 Task: Search for an email from 'shivani.mehra@softage.net' with the subject 'Regarding Last Meeting'.
Action: Mouse moved to (331, 7)
Screenshot: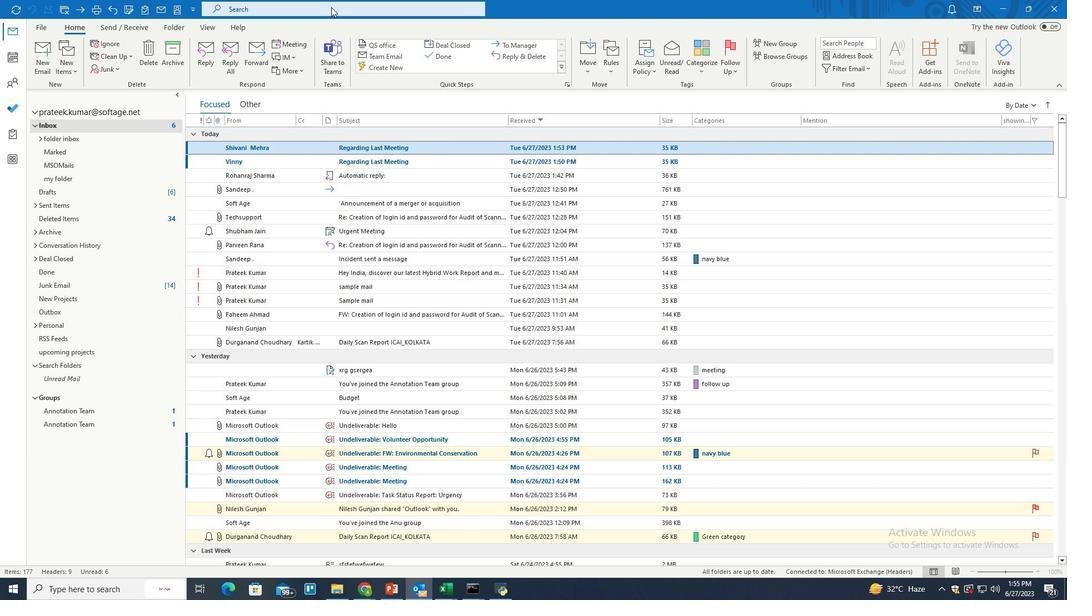 
Action: Mouse pressed left at (331, 7)
Screenshot: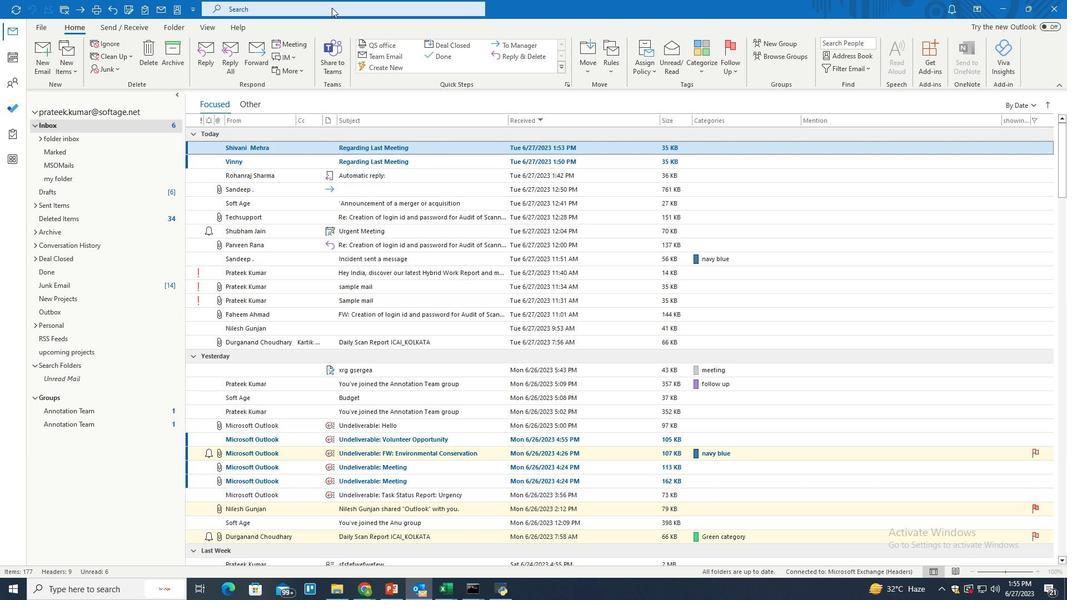 
Action: Mouse moved to (525, 8)
Screenshot: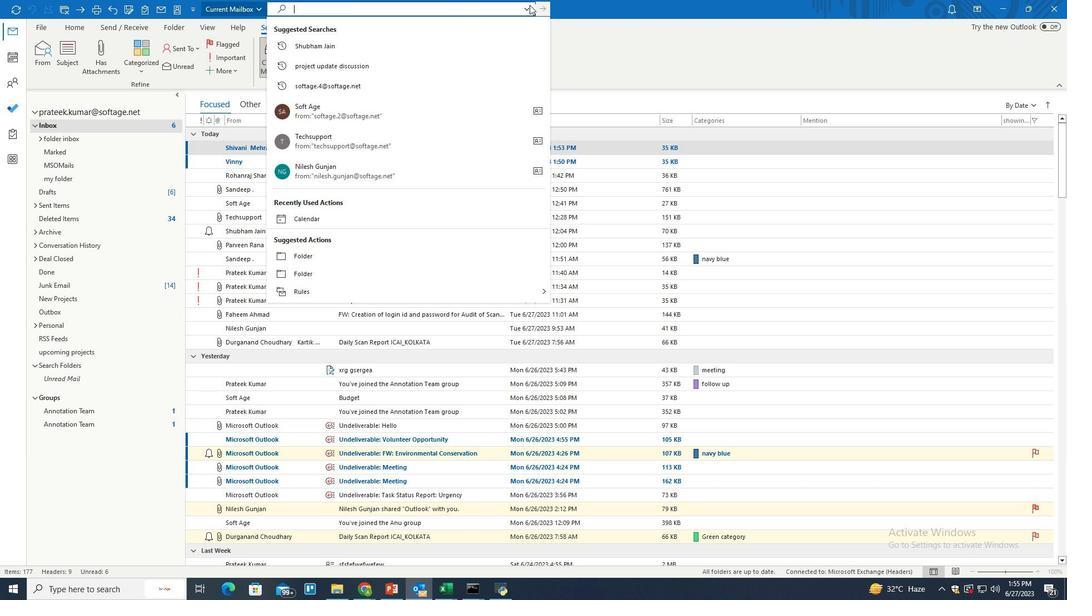 
Action: Mouse pressed left at (525, 8)
Screenshot: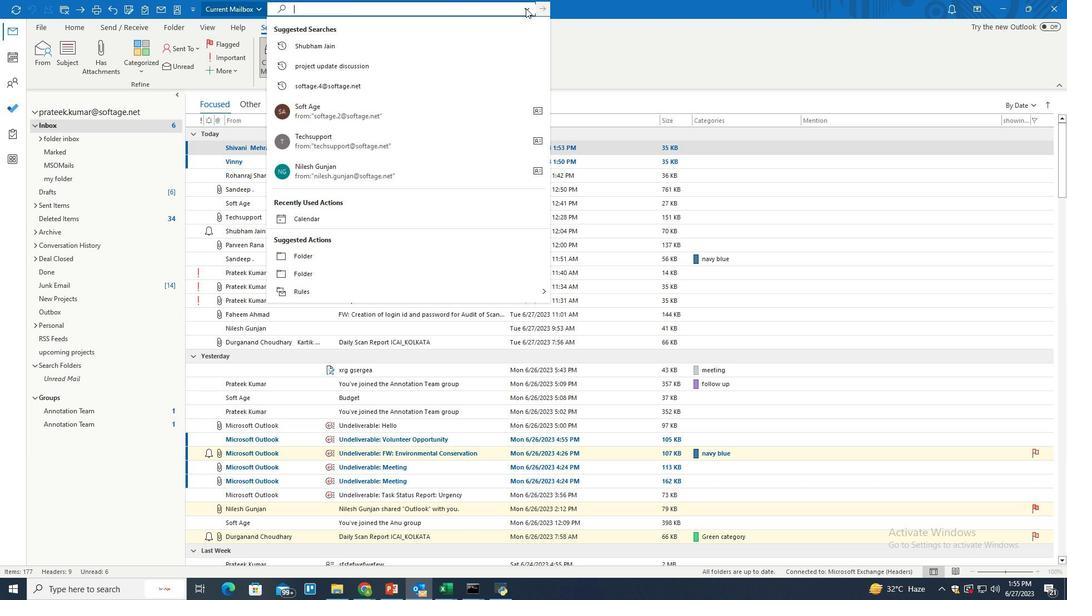 
Action: Mouse moved to (346, 155)
Screenshot: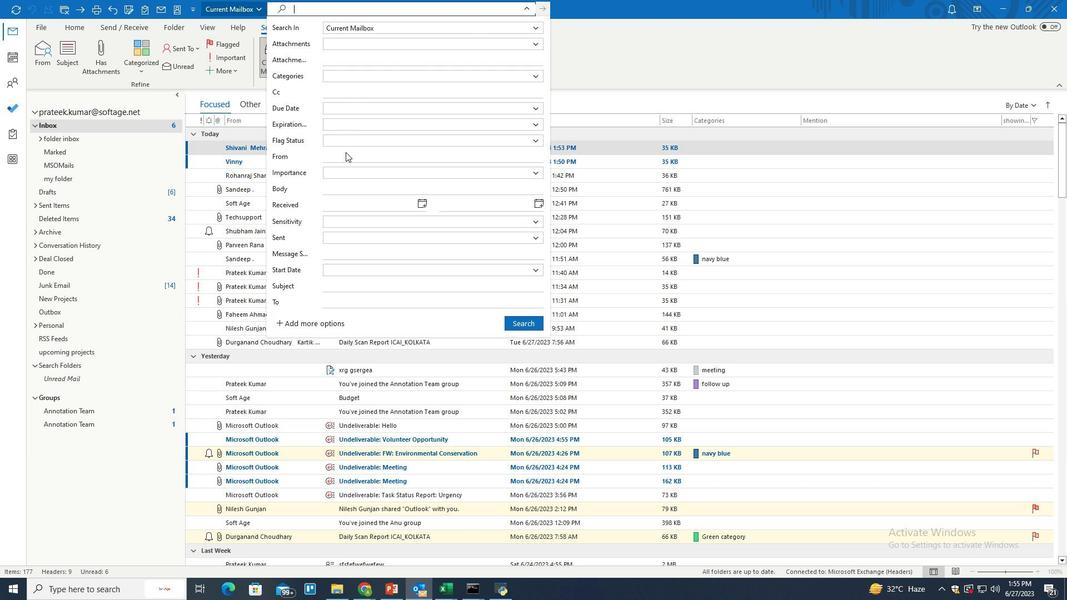 
Action: Mouse pressed left at (346, 155)
Screenshot: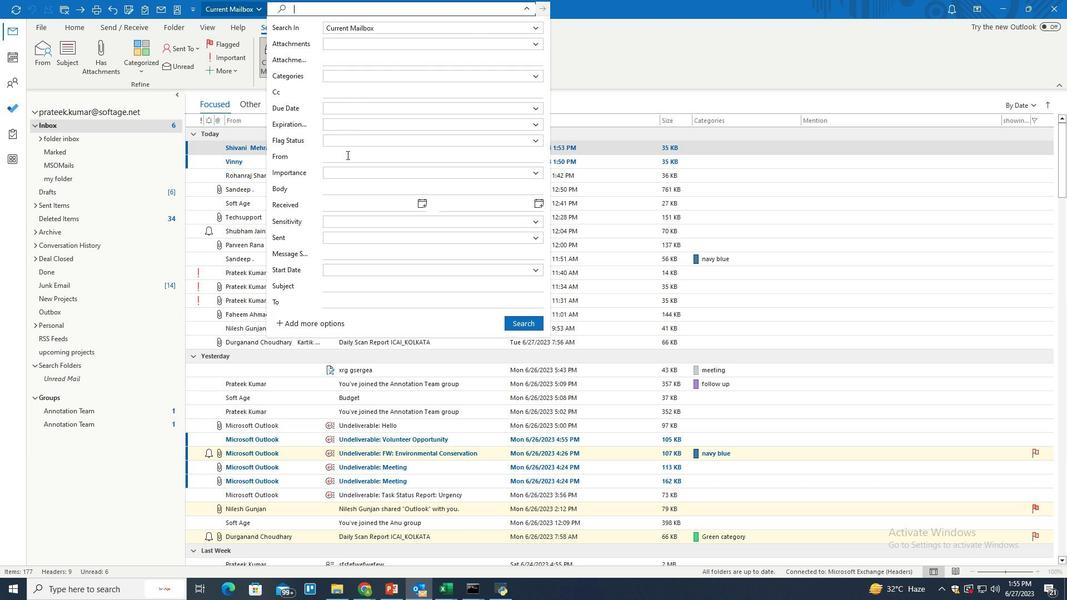 
Action: Key pressed shivani.mehra<Key.shift>@softage.net
Screenshot: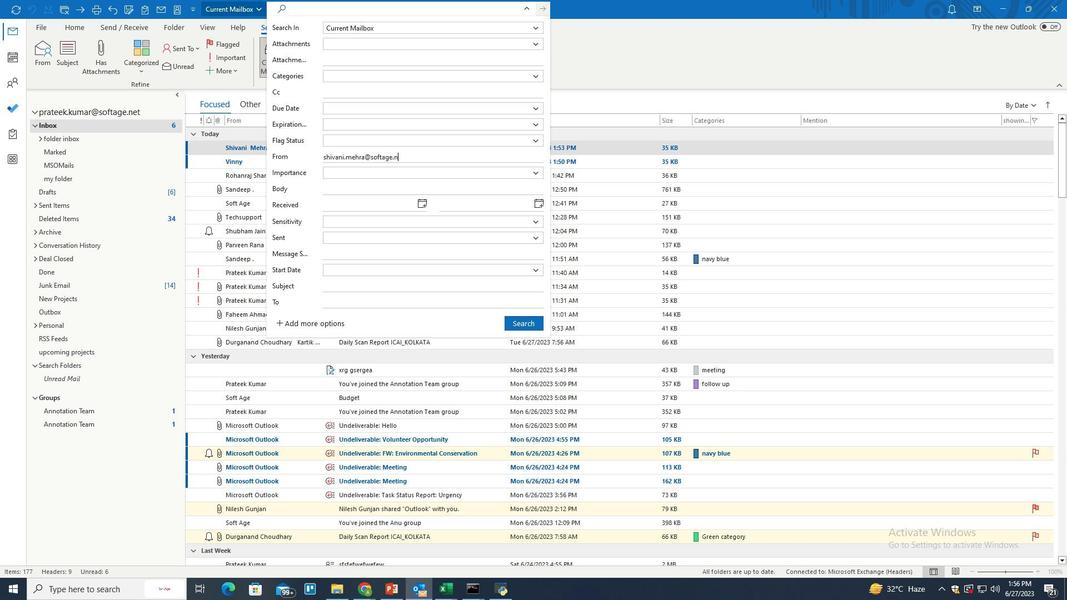 
Action: Mouse moved to (335, 284)
Screenshot: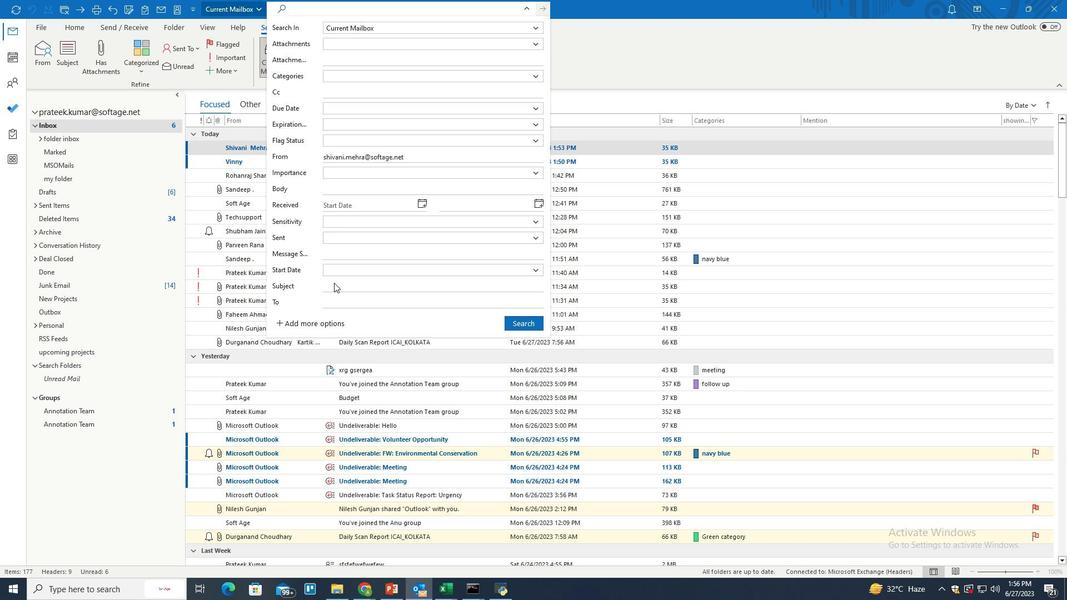 
Action: Mouse pressed left at (335, 284)
Screenshot: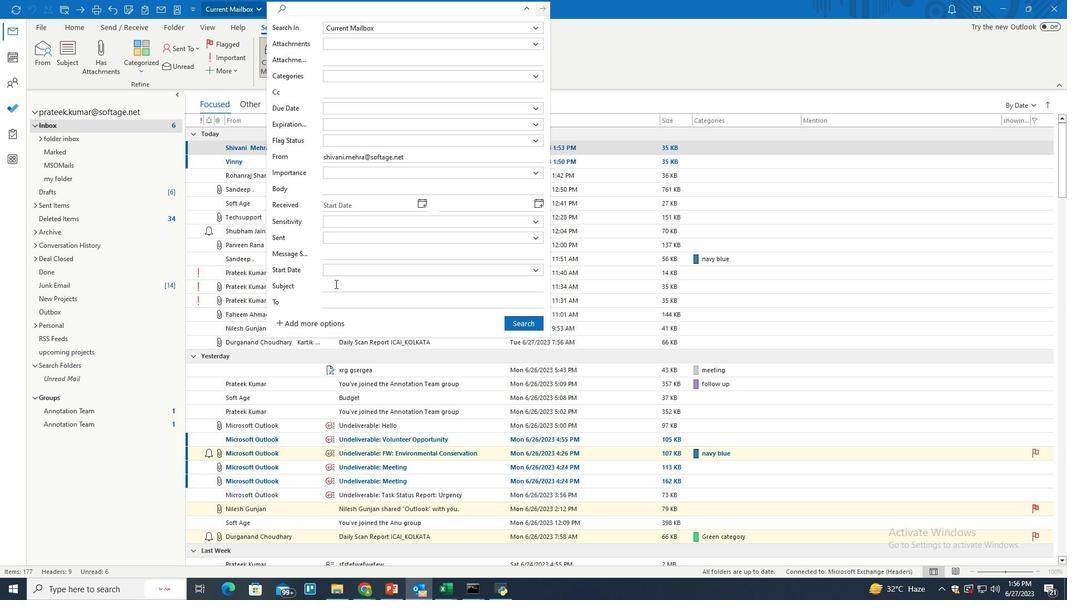 
Action: Key pressed <Key.shift>Regarding<Key.space><Key.shift>Last<Key.space><Key.shift>Meeting
Screenshot: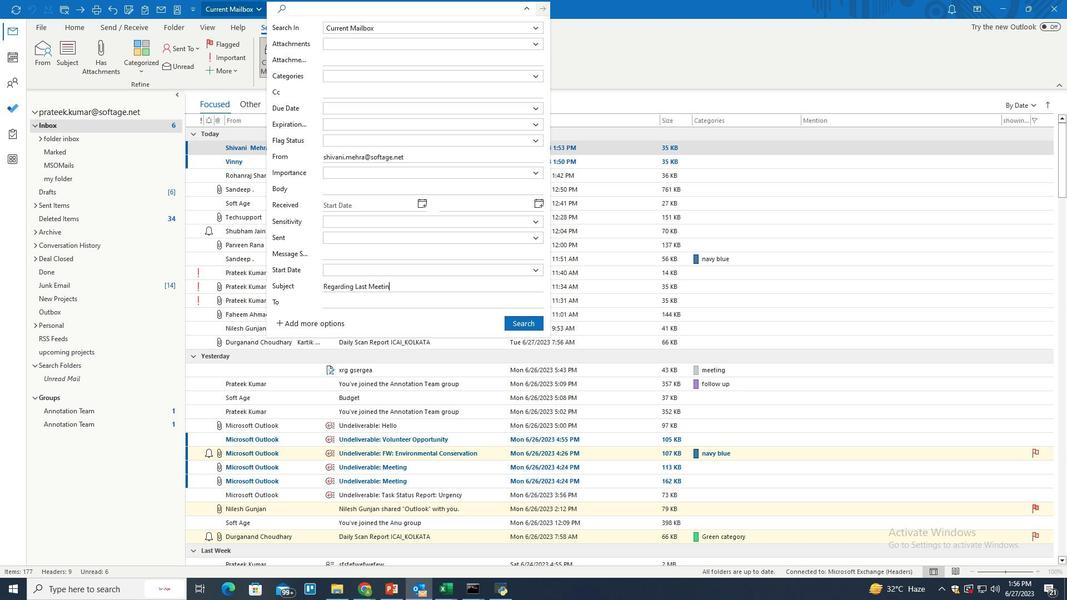 
Action: Mouse moved to (514, 323)
Screenshot: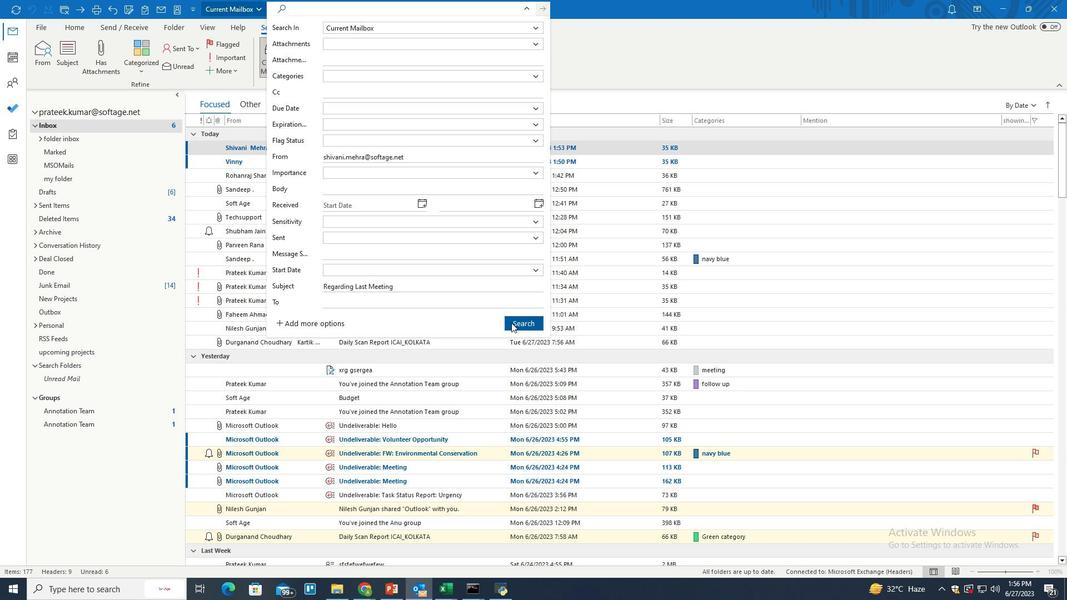 
Action: Mouse pressed left at (514, 323)
Screenshot: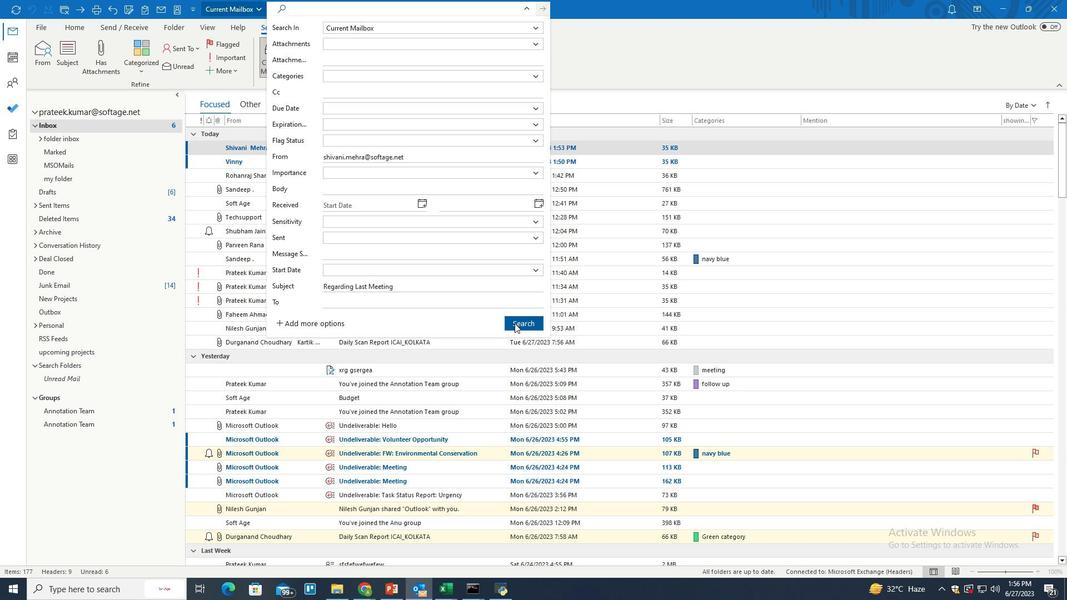 
Action: Mouse moved to (78, 25)
Screenshot: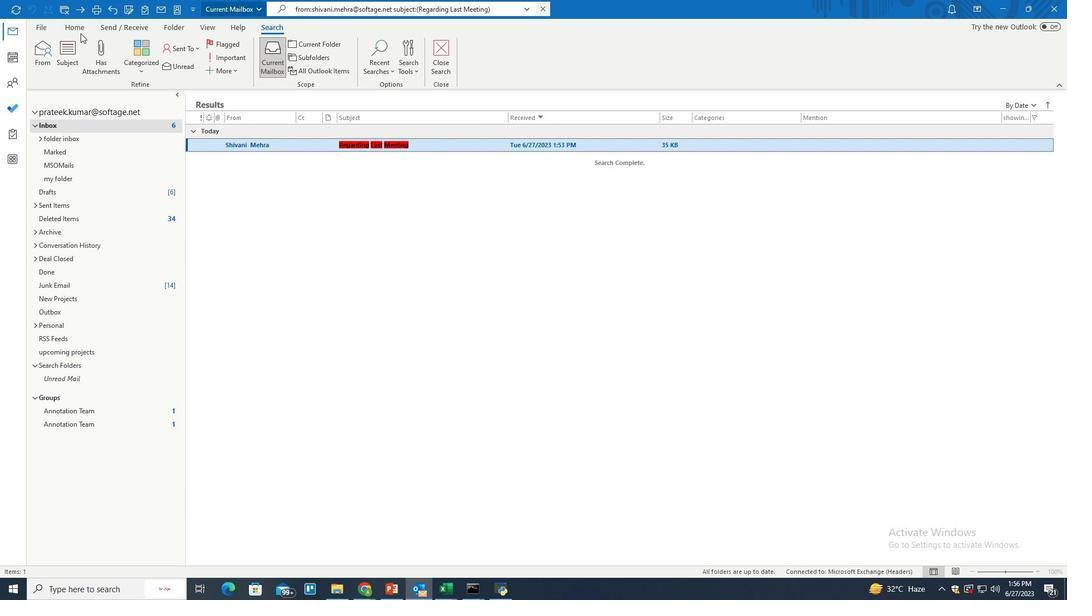 
Action: Mouse pressed left at (78, 25)
Screenshot: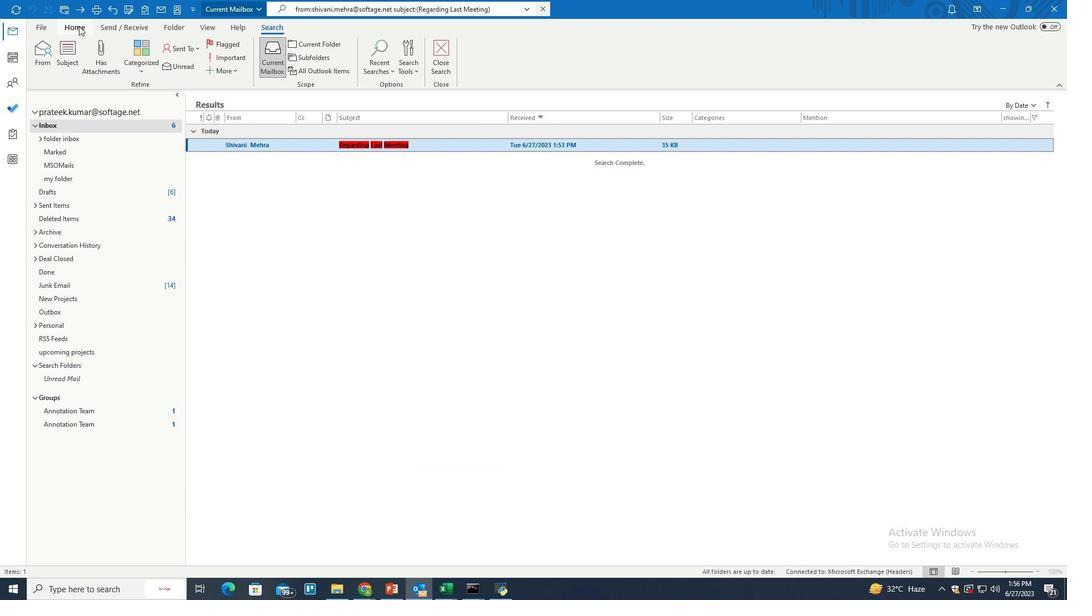 
Action: Mouse moved to (290, 143)
Screenshot: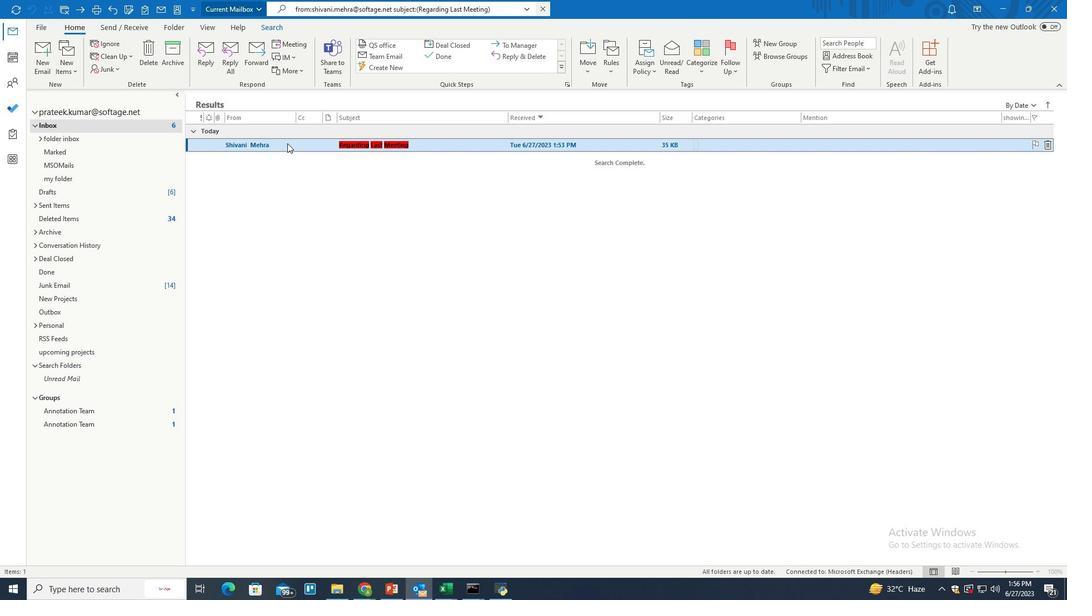
Action: Mouse pressed left at (290, 143)
Screenshot: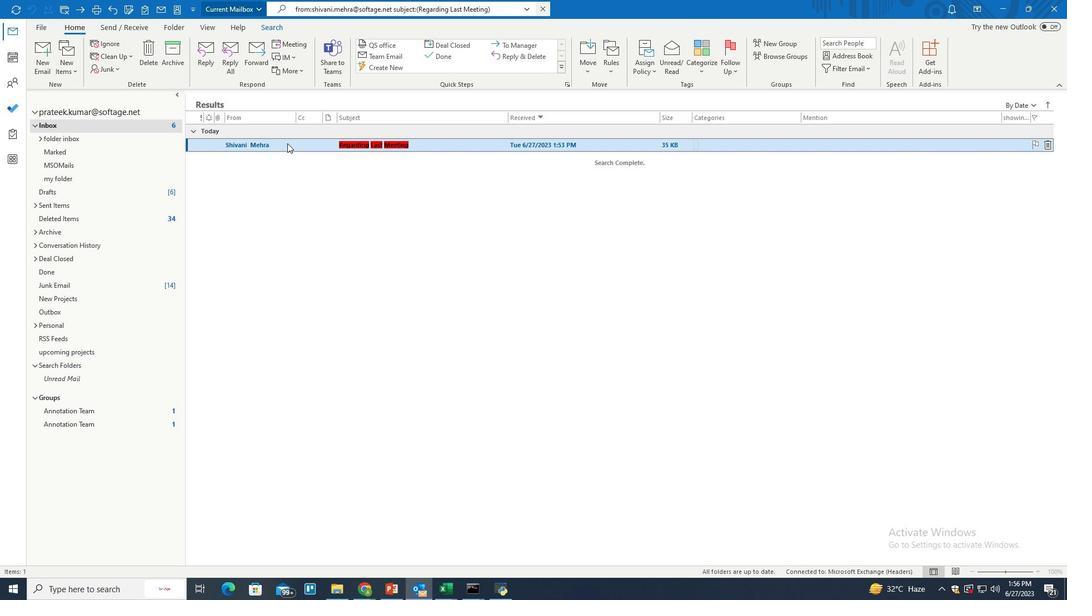 
Action: Mouse moved to (171, 56)
Screenshot: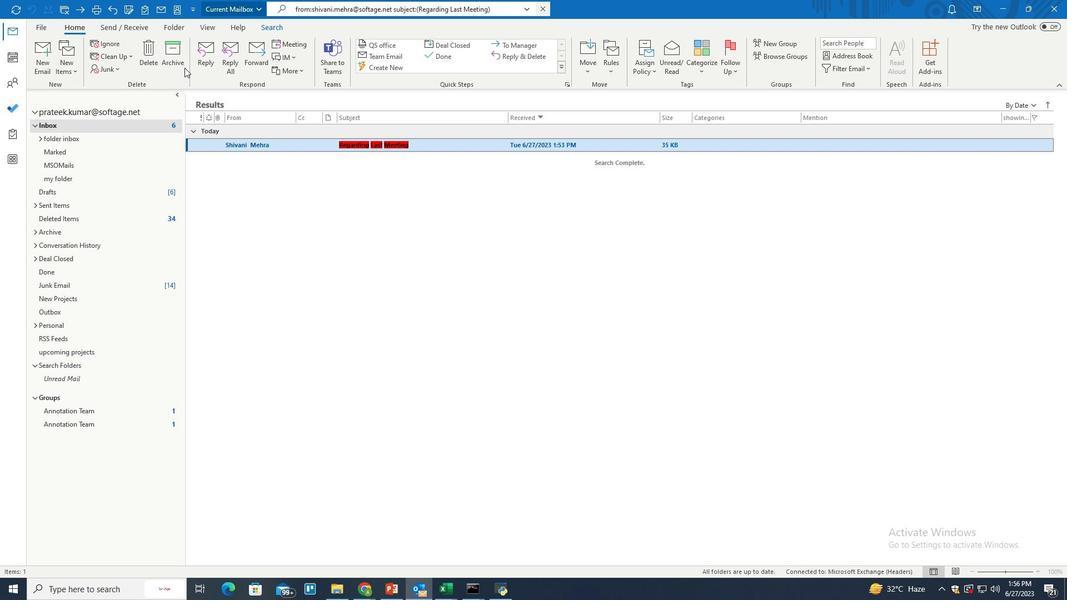 
Action: Mouse pressed left at (171, 56)
Screenshot: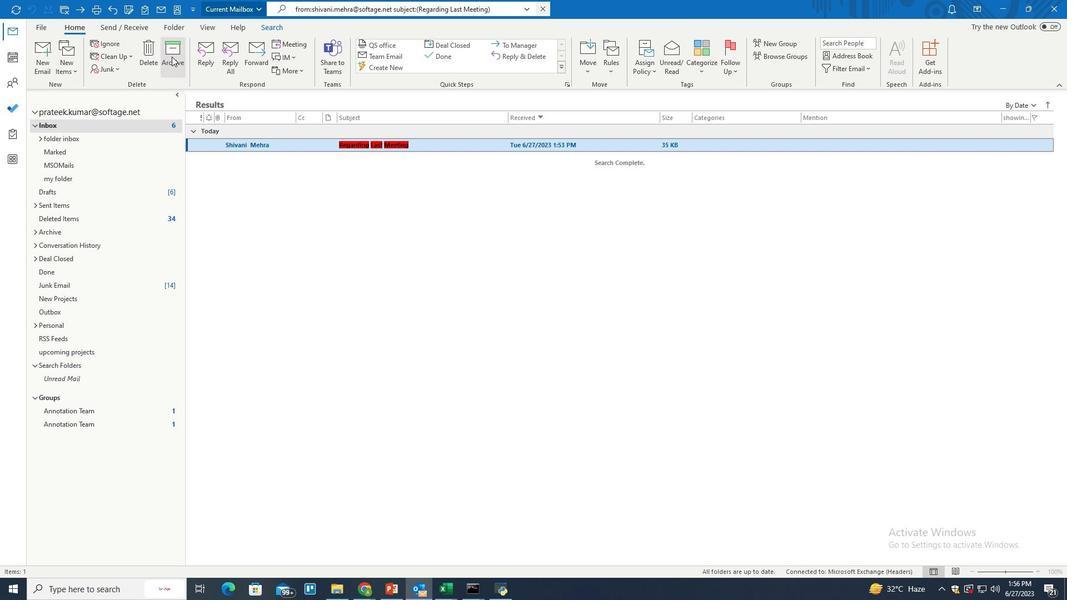 
Action: Mouse moved to (335, 193)
Screenshot: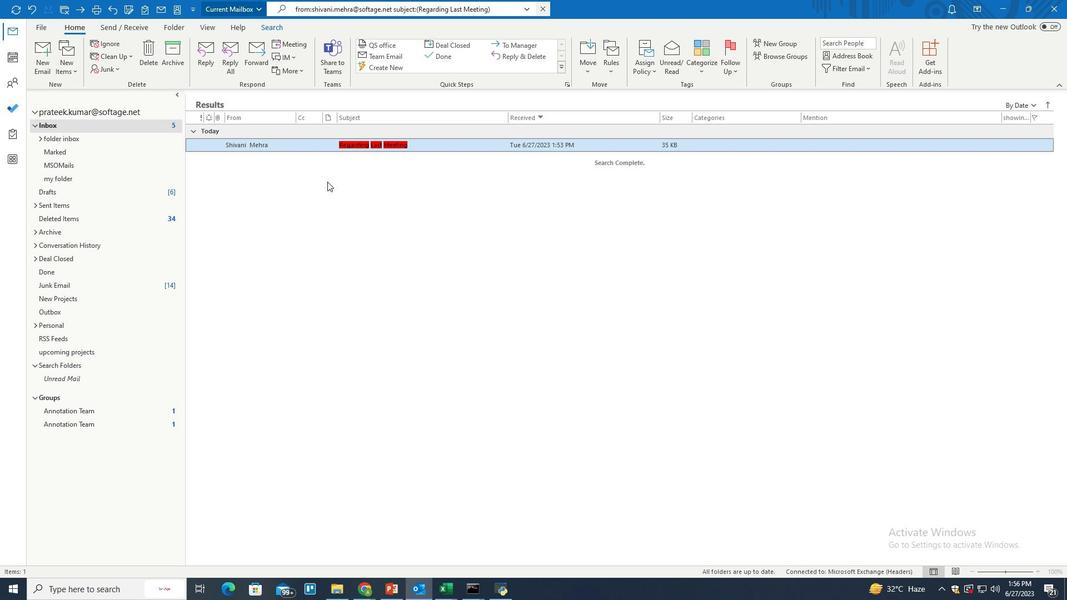 
